 Task: Add Sprouts All Natural No Antibiotics Ever Ground to the cart.
Action: Mouse moved to (17, 138)
Screenshot: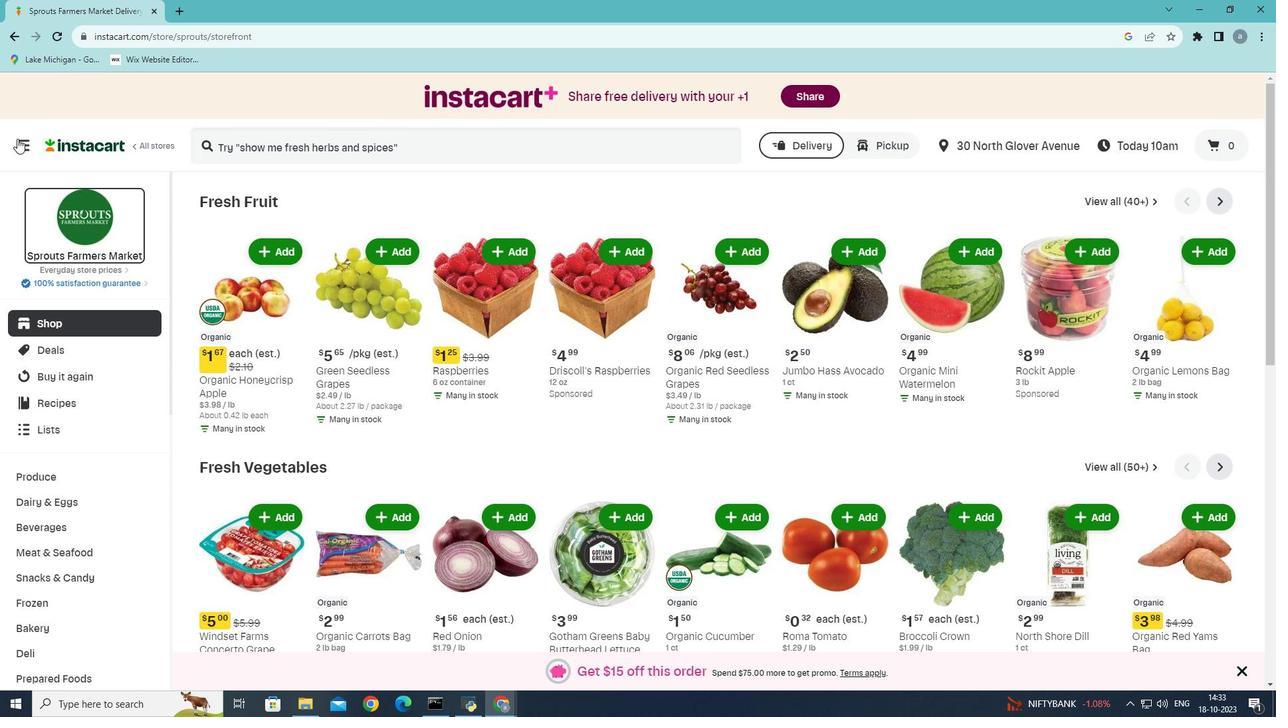 
Action: Mouse pressed left at (17, 138)
Screenshot: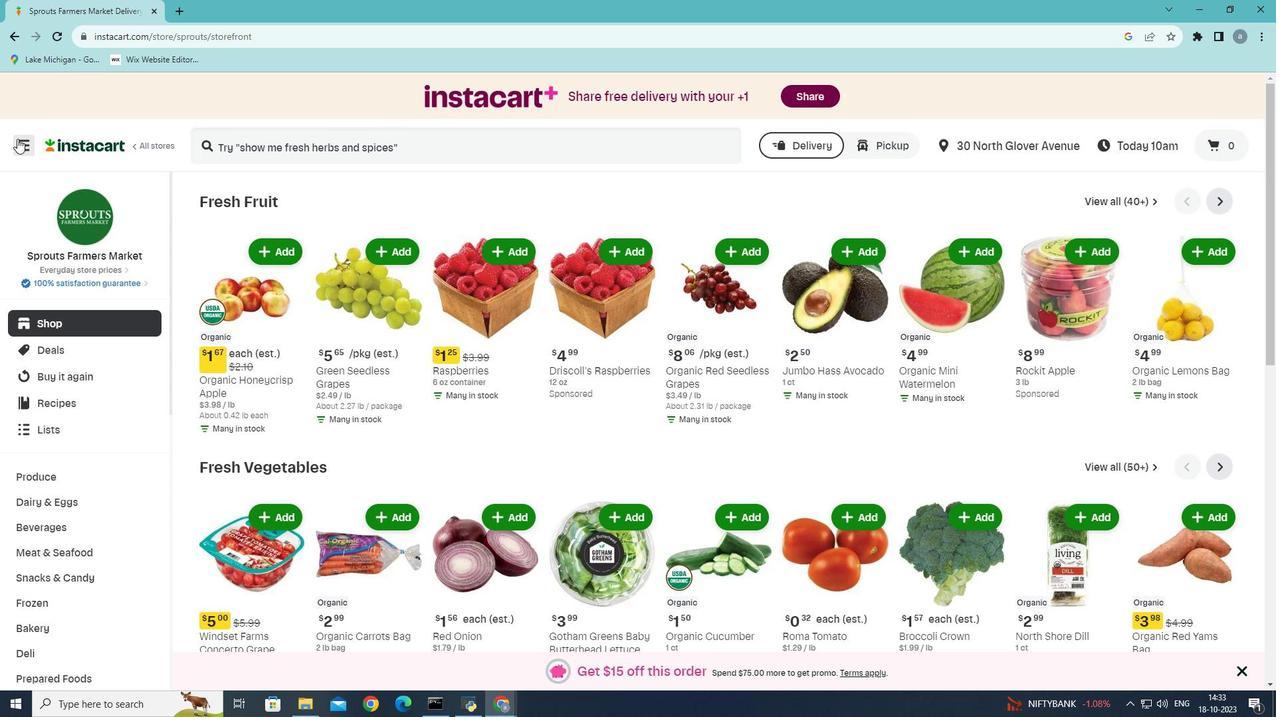 
Action: Mouse moved to (53, 387)
Screenshot: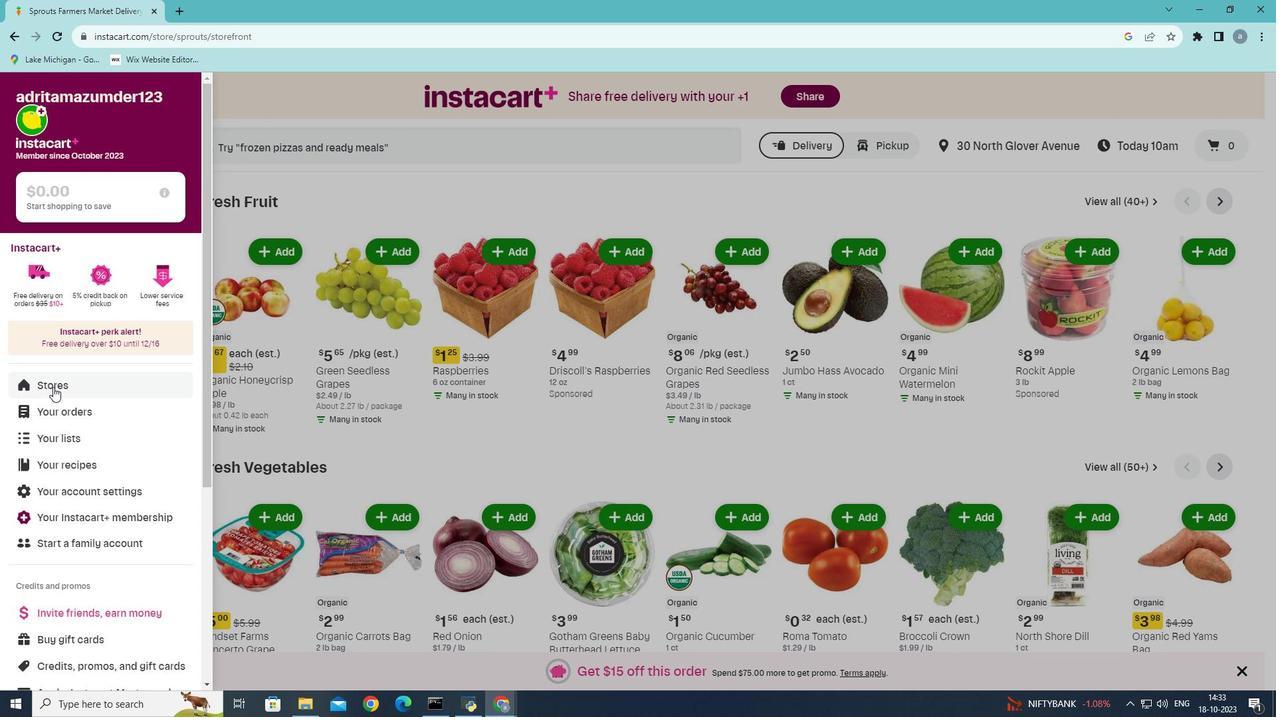 
Action: Mouse pressed left at (53, 387)
Screenshot: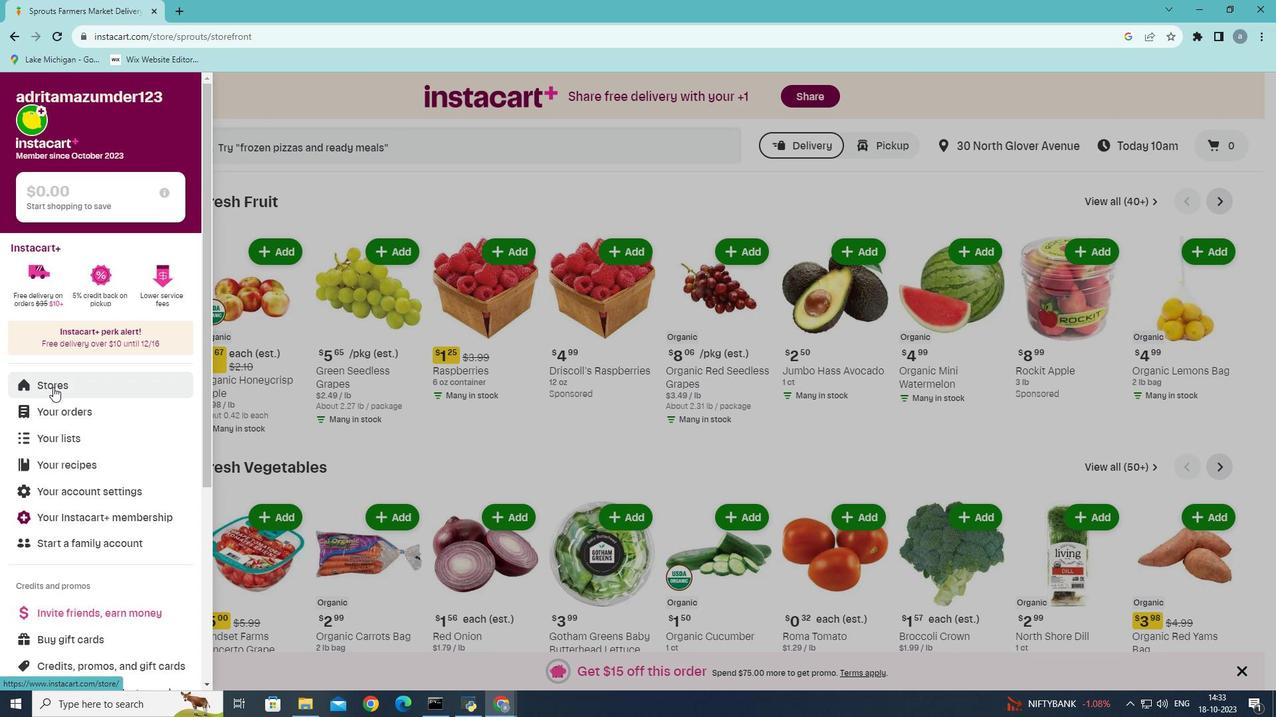 
Action: Mouse moved to (318, 152)
Screenshot: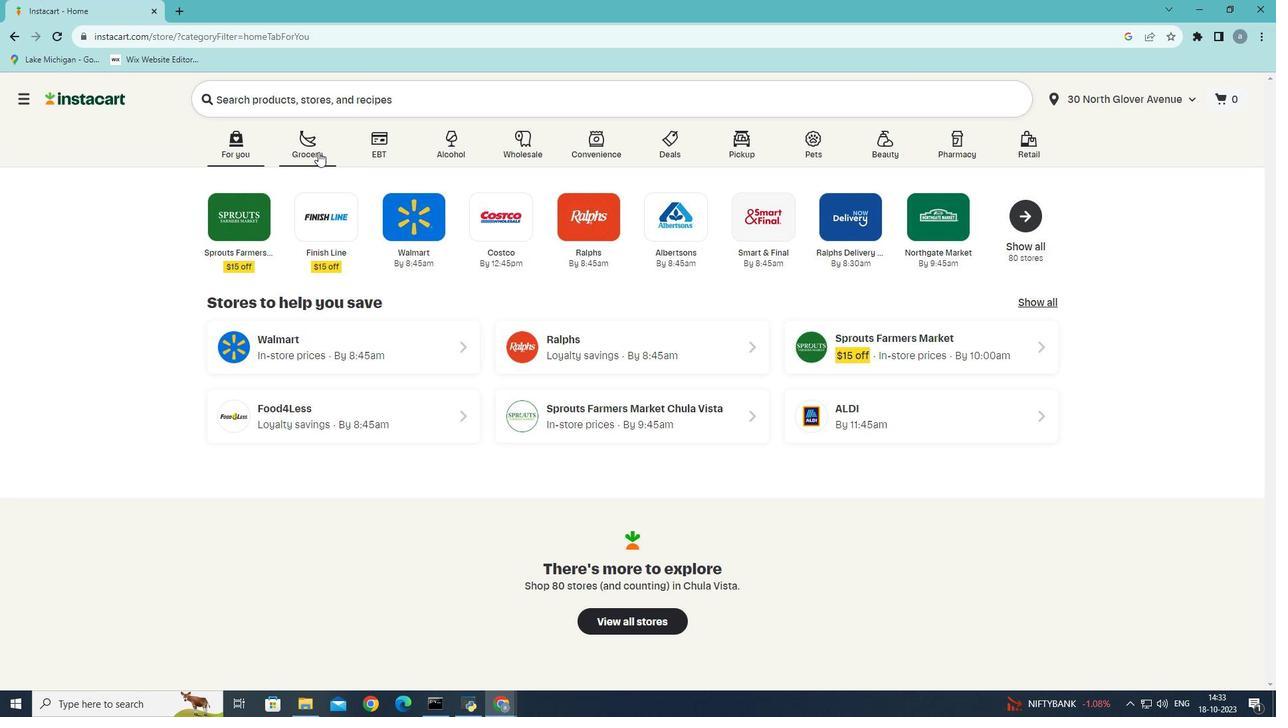 
Action: Mouse pressed left at (318, 152)
Screenshot: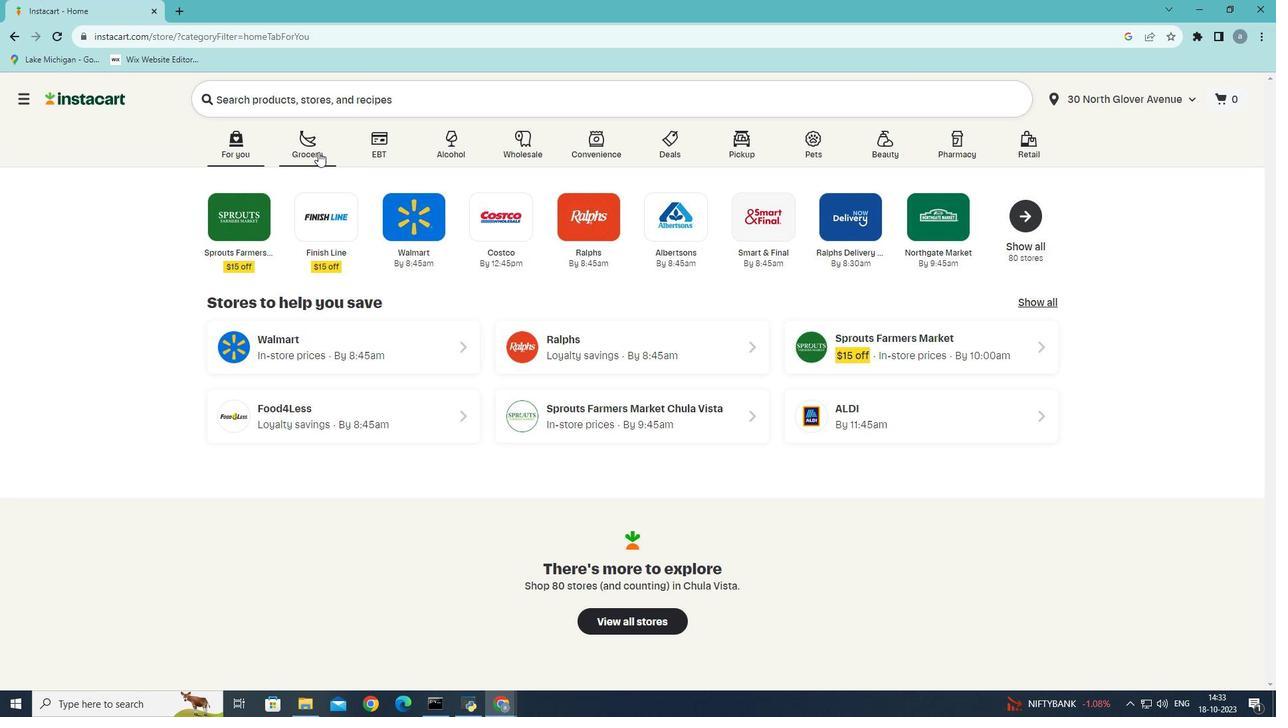 
Action: Mouse moved to (330, 414)
Screenshot: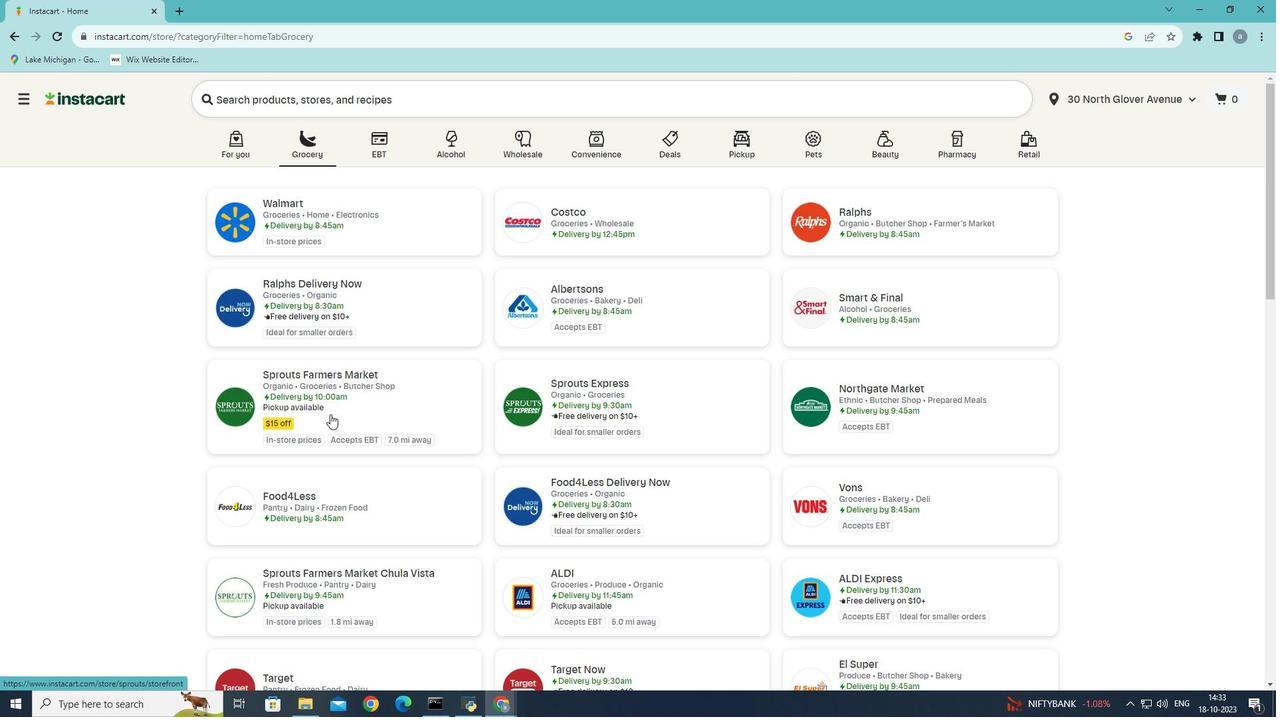 
Action: Mouse pressed left at (330, 414)
Screenshot: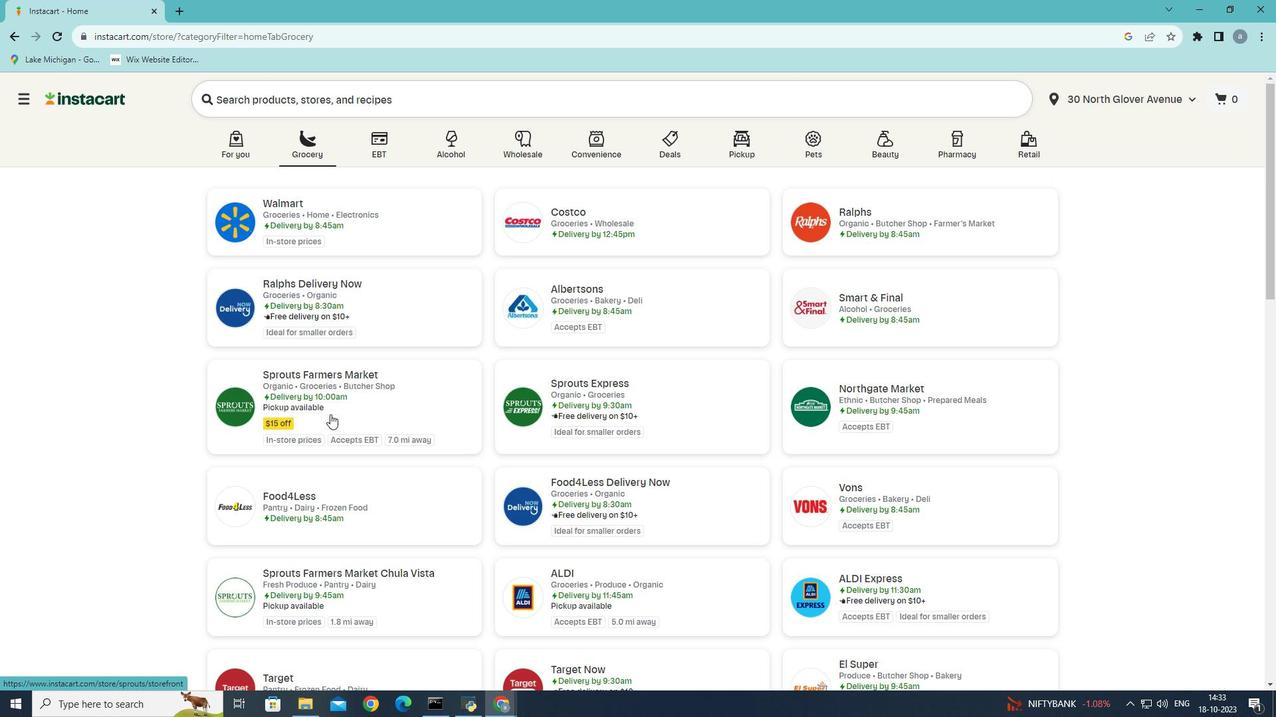 
Action: Mouse moved to (93, 547)
Screenshot: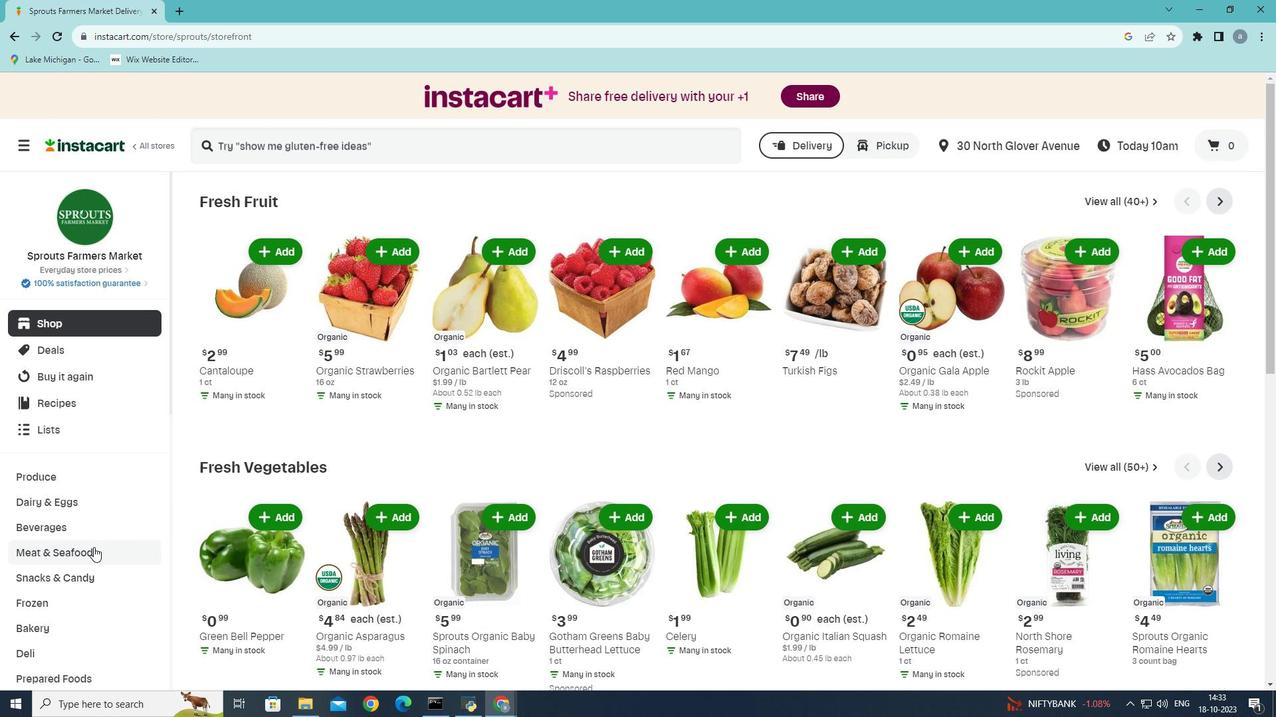 
Action: Mouse pressed left at (93, 547)
Screenshot: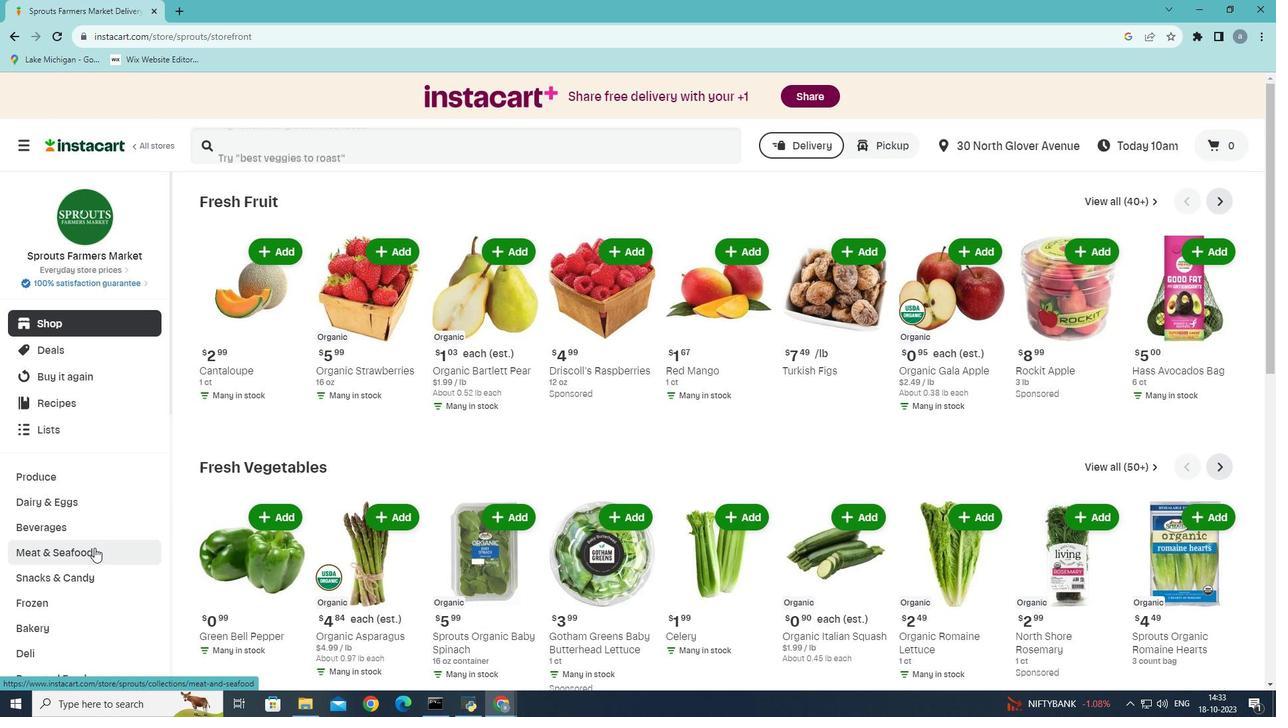 
Action: Mouse moved to (473, 234)
Screenshot: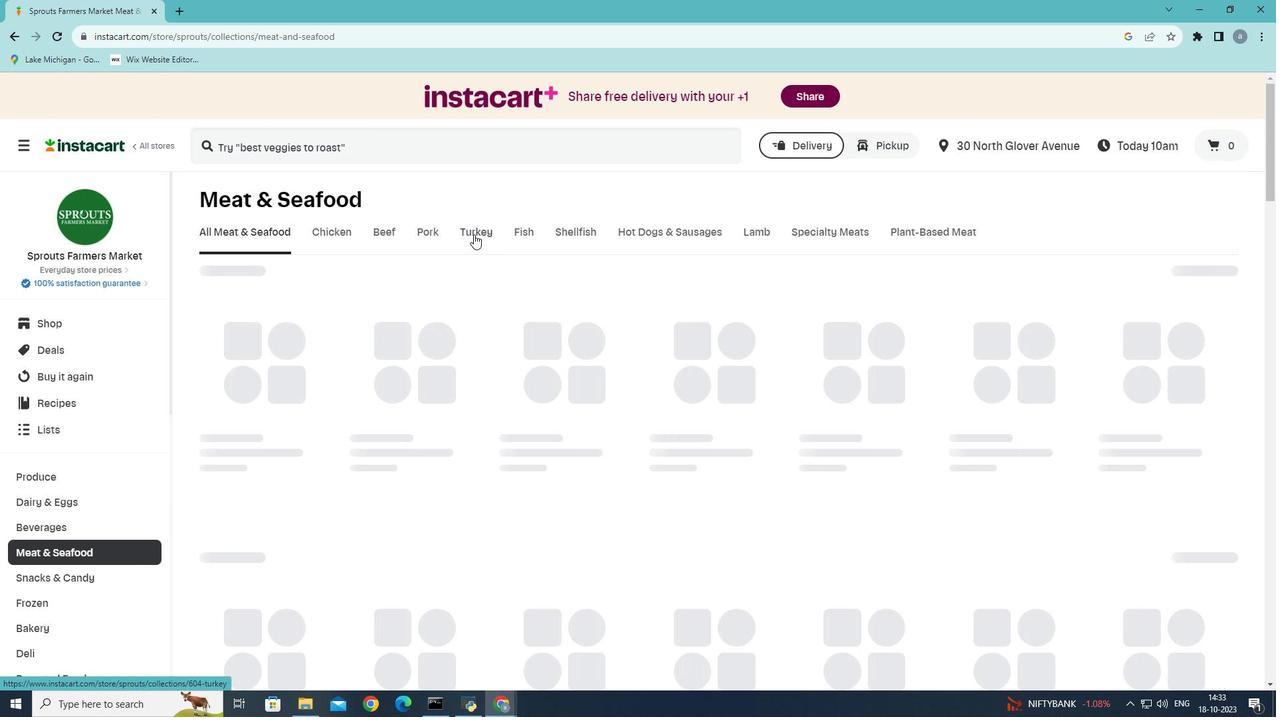 
Action: Mouse pressed left at (473, 234)
Screenshot: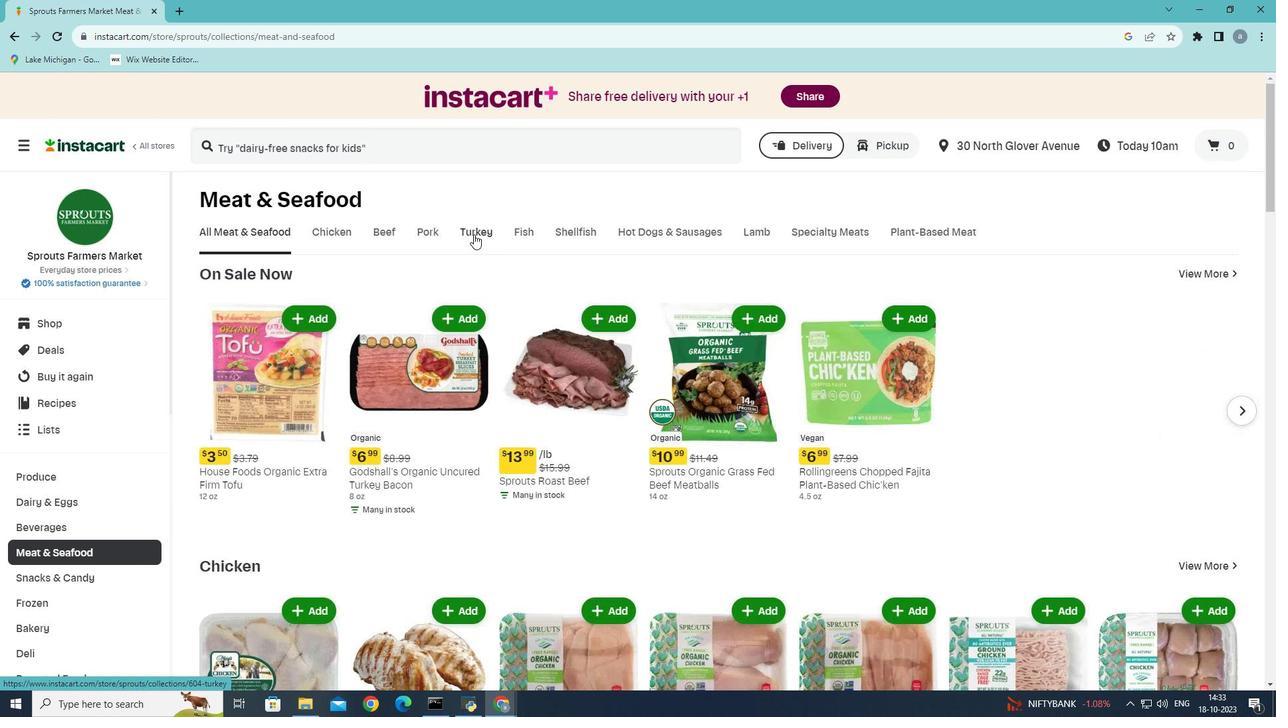 
Action: Mouse moved to (319, 291)
Screenshot: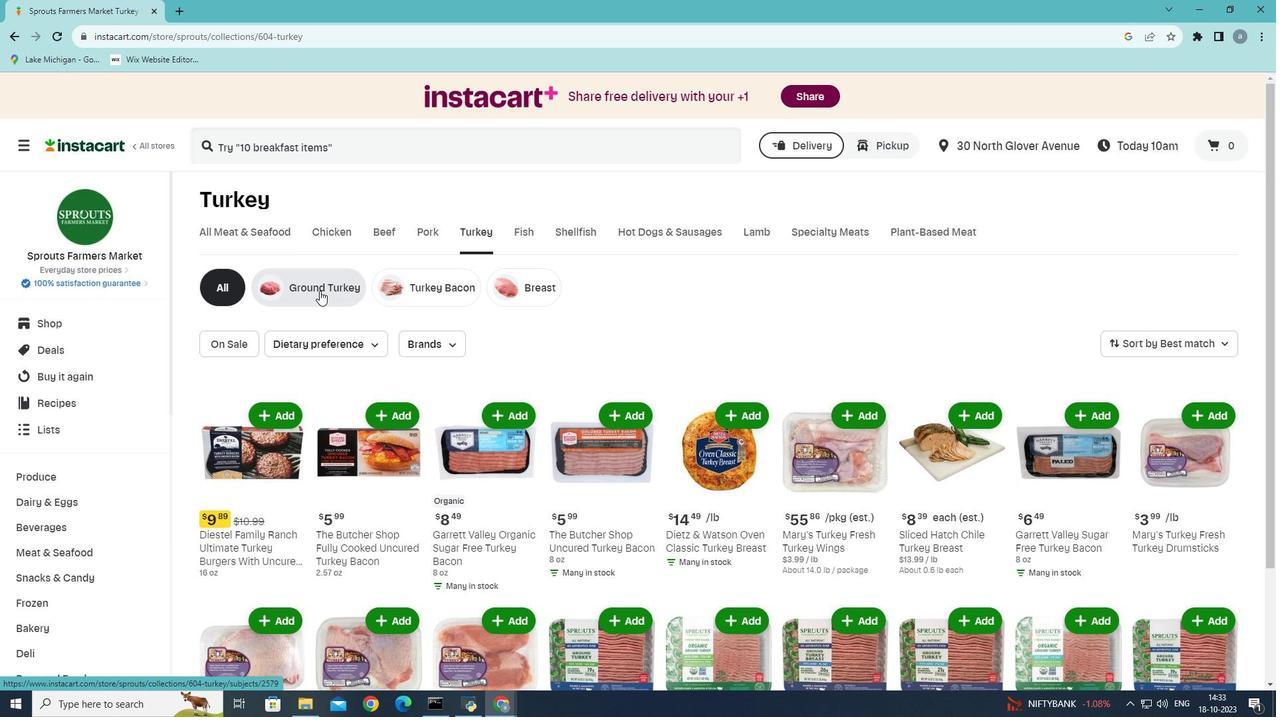 
Action: Mouse pressed left at (319, 291)
Screenshot: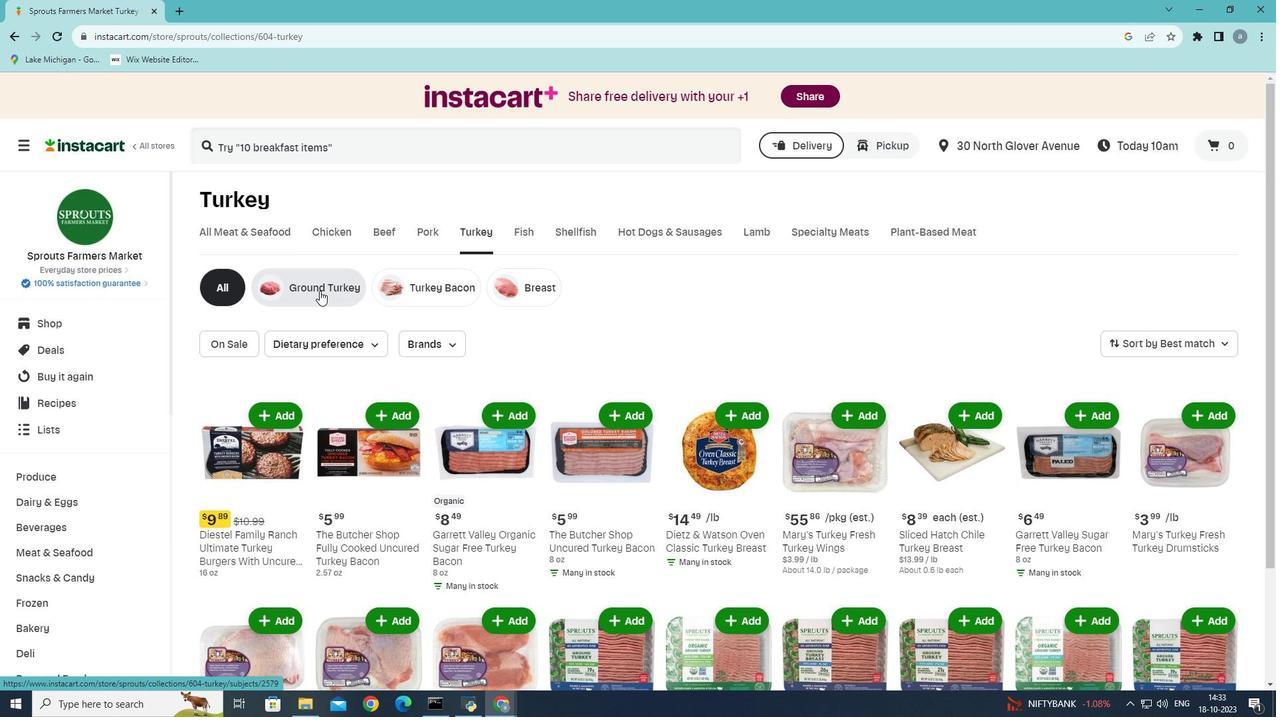 
Action: Mouse moved to (855, 415)
Screenshot: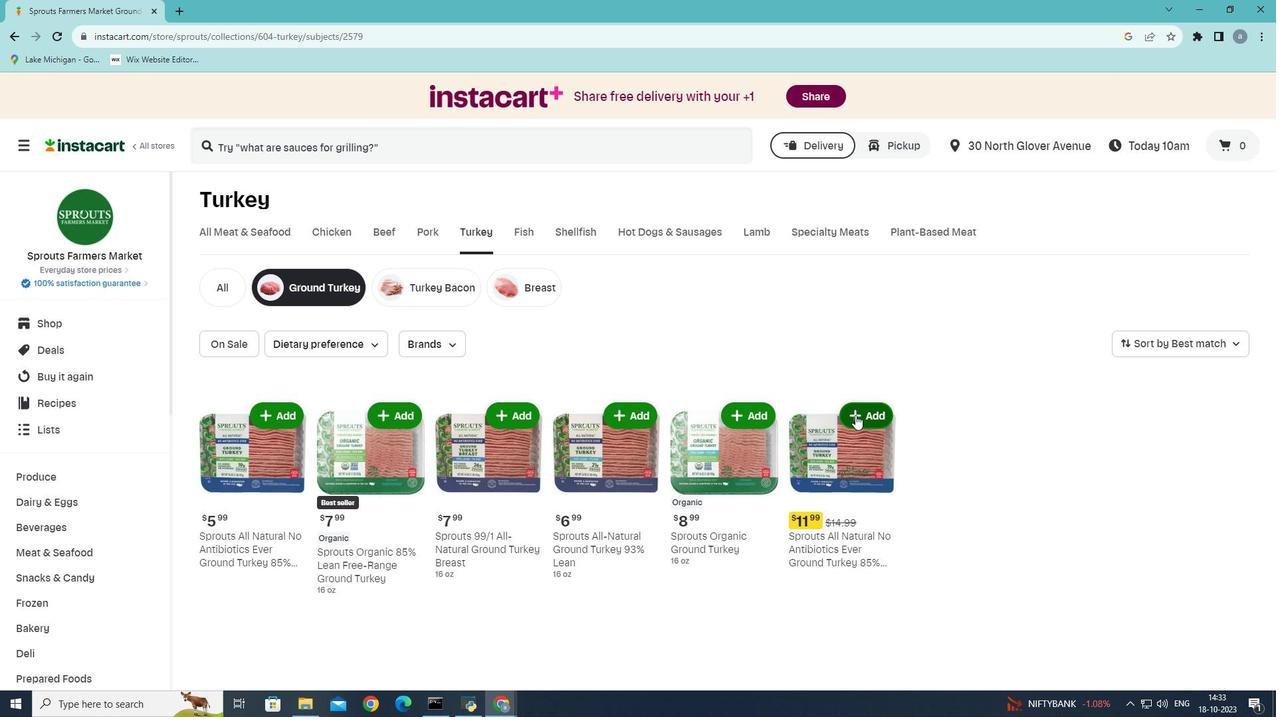 
Action: Mouse pressed left at (855, 415)
Screenshot: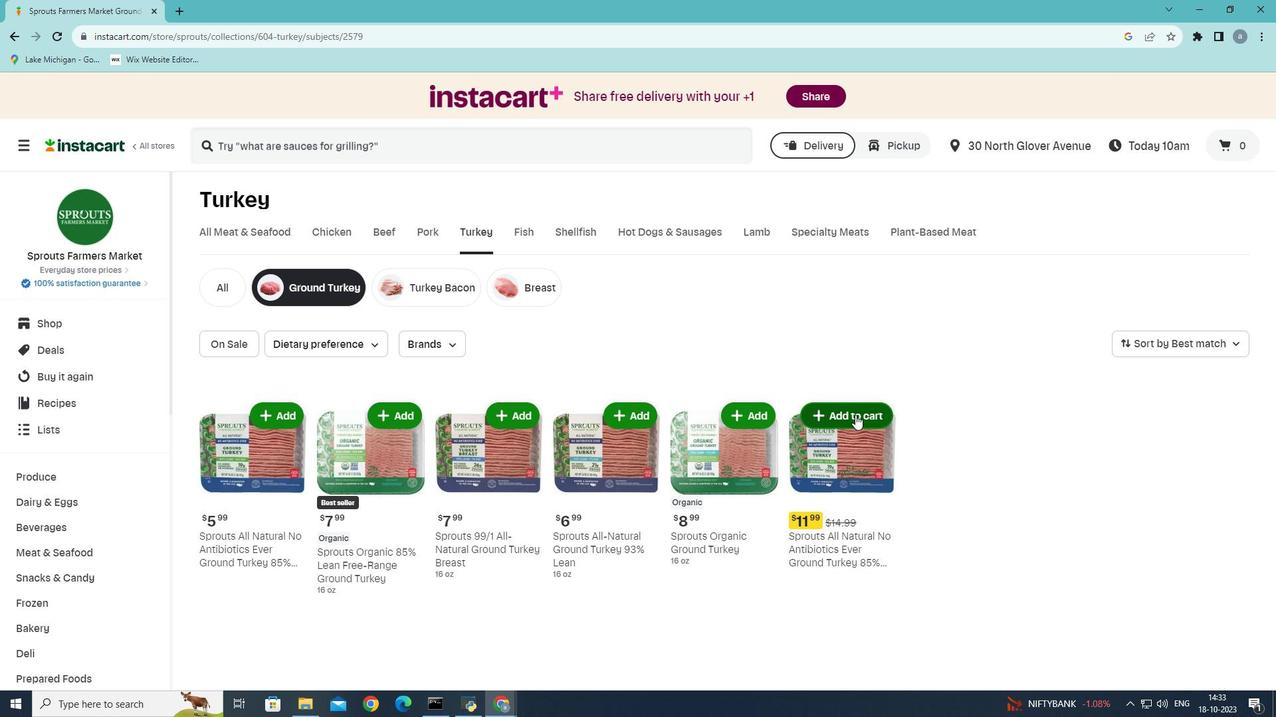
Action: Mouse moved to (309, 267)
Screenshot: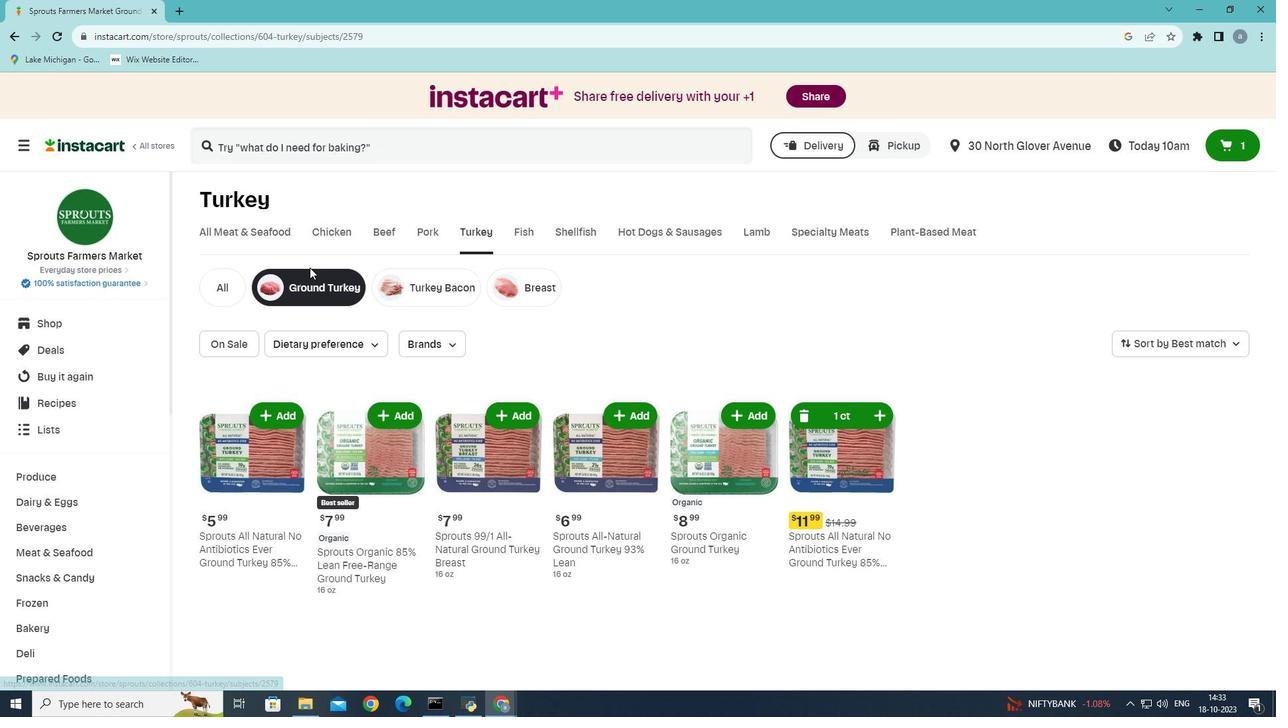 
